 Task: Toggle the enabled lightbulb.
Action: Mouse moved to (14, 673)
Screenshot: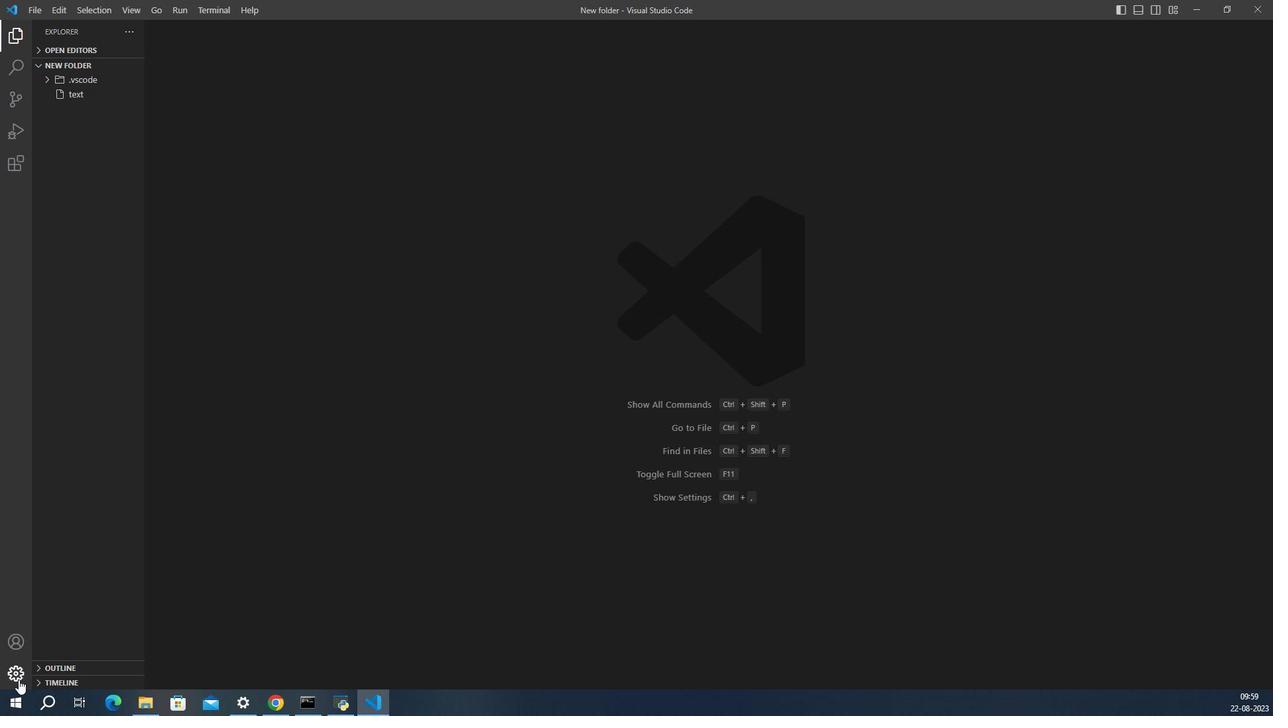 
Action: Mouse pressed left at (14, 673)
Screenshot: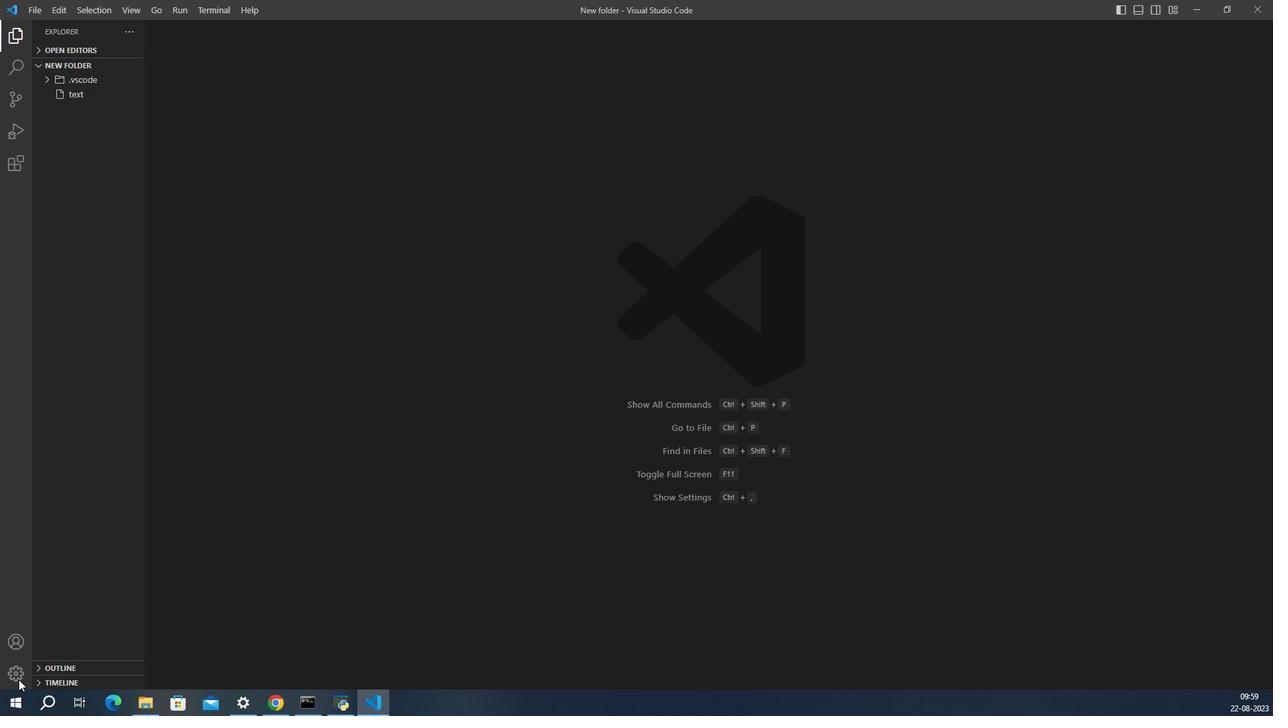 
Action: Mouse moved to (68, 566)
Screenshot: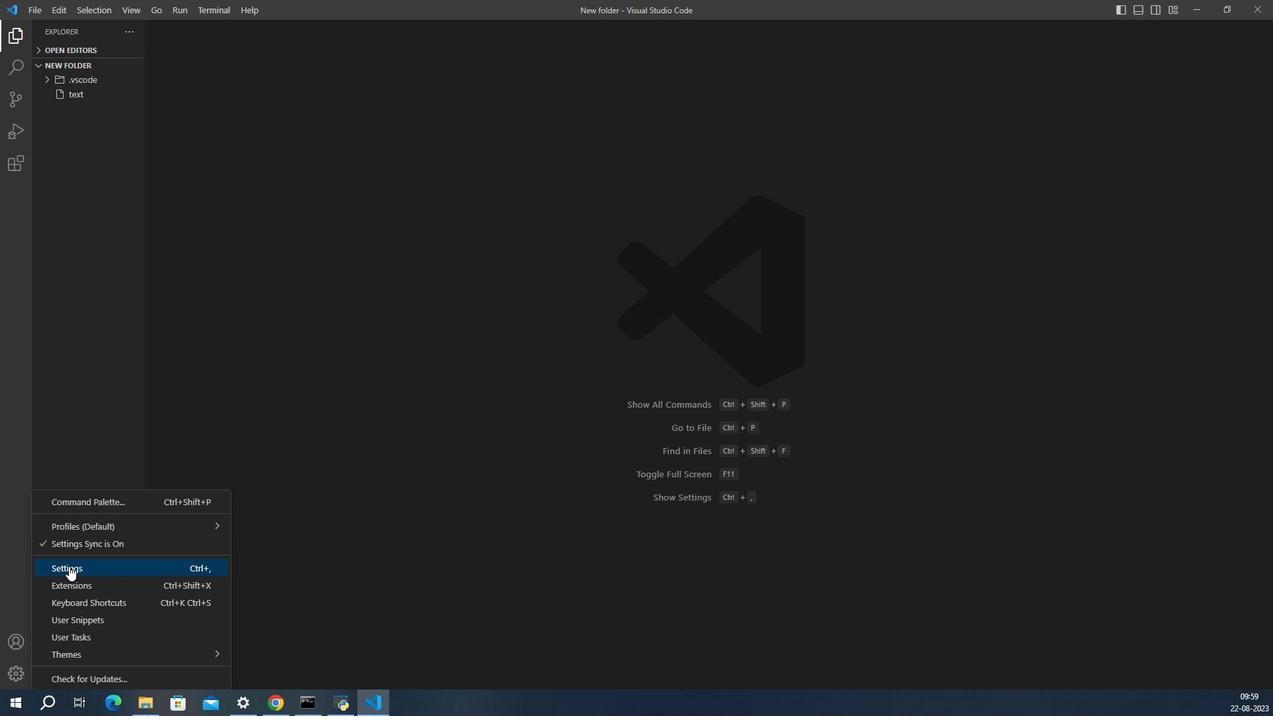 
Action: Mouse pressed left at (68, 566)
Screenshot: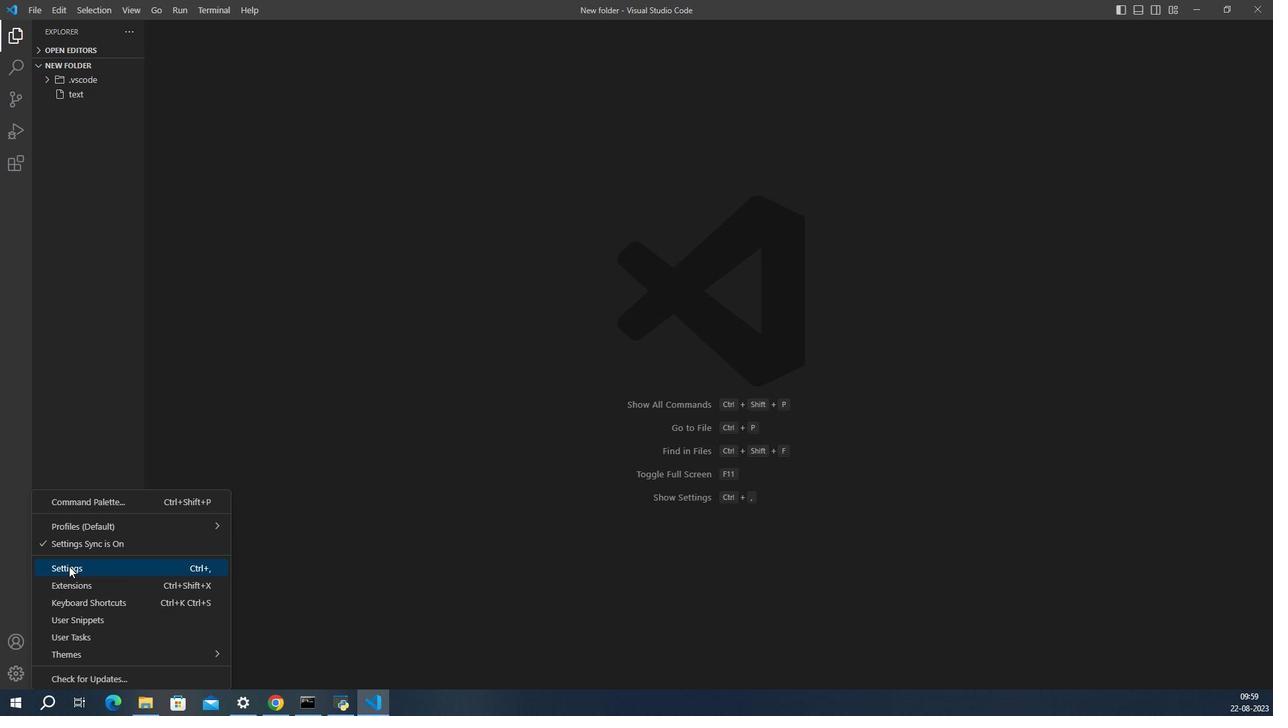 
Action: Mouse moved to (592, 499)
Screenshot: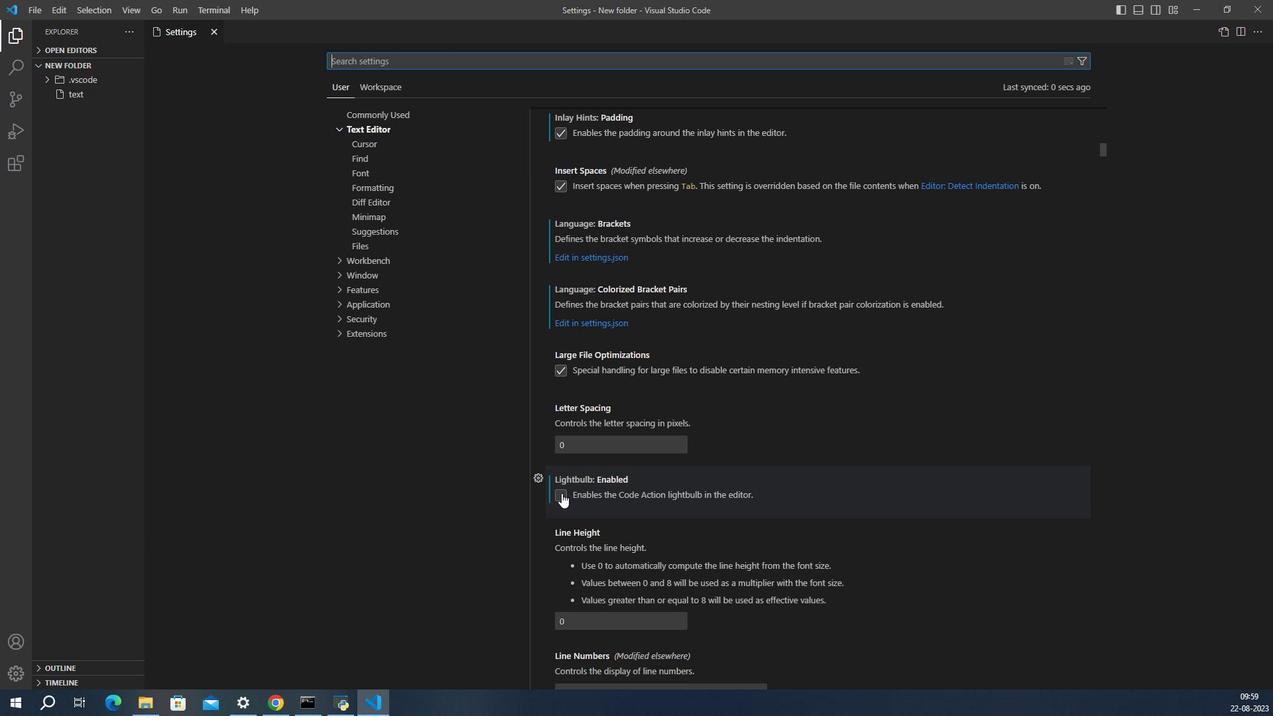 
Action: Mouse pressed left at (592, 499)
Screenshot: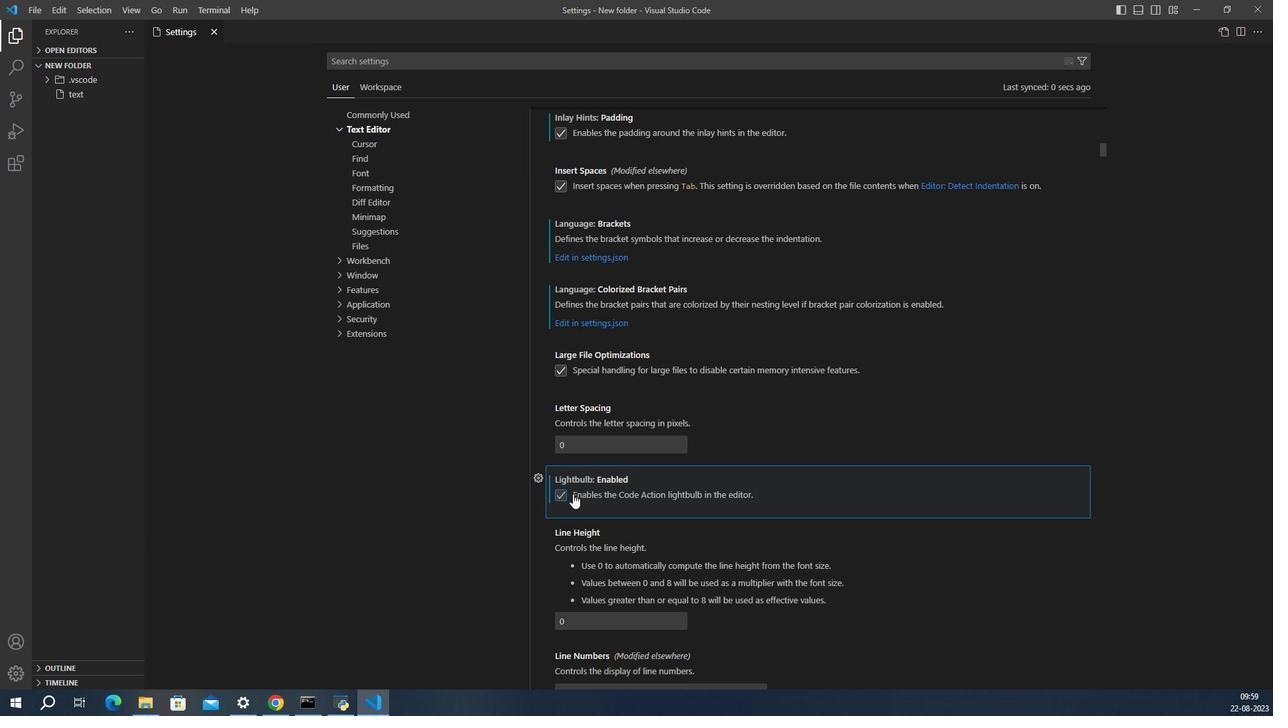 
Action: Mouse moved to (626, 502)
Screenshot: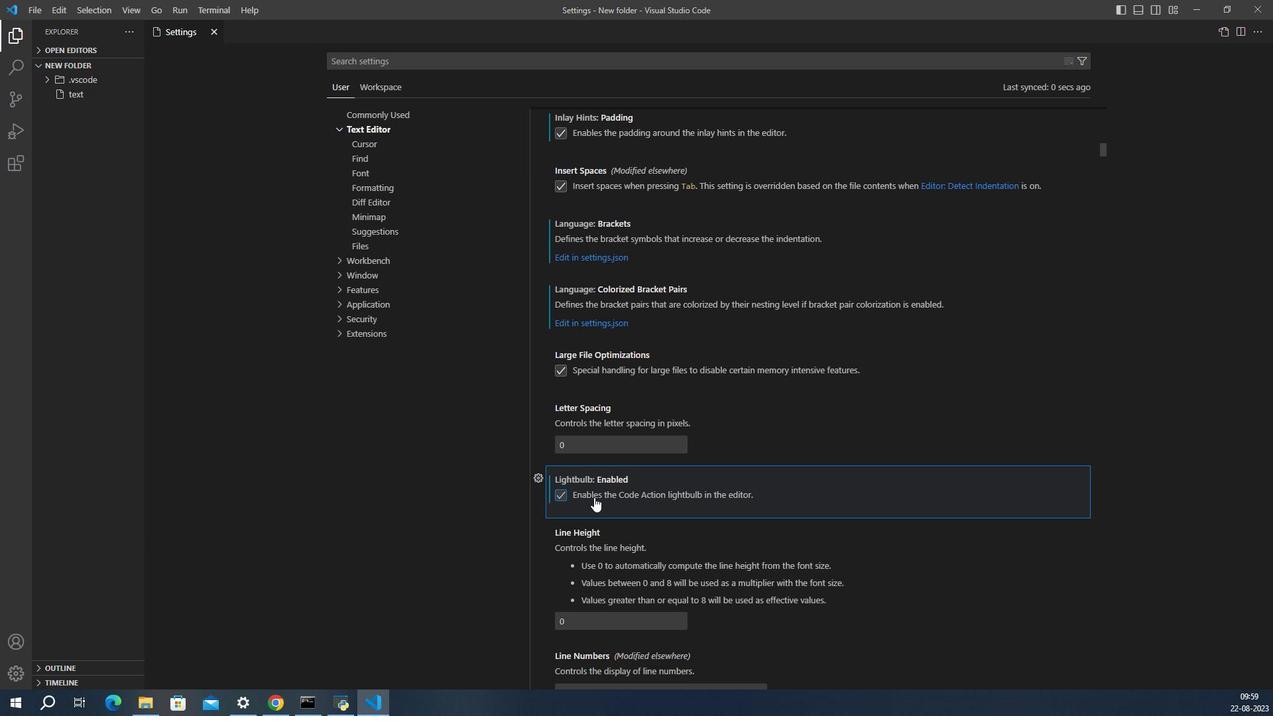 
